 Task: Change the default duration of the event settings to 120 minutes.
Action: Mouse moved to (814, 80)
Screenshot: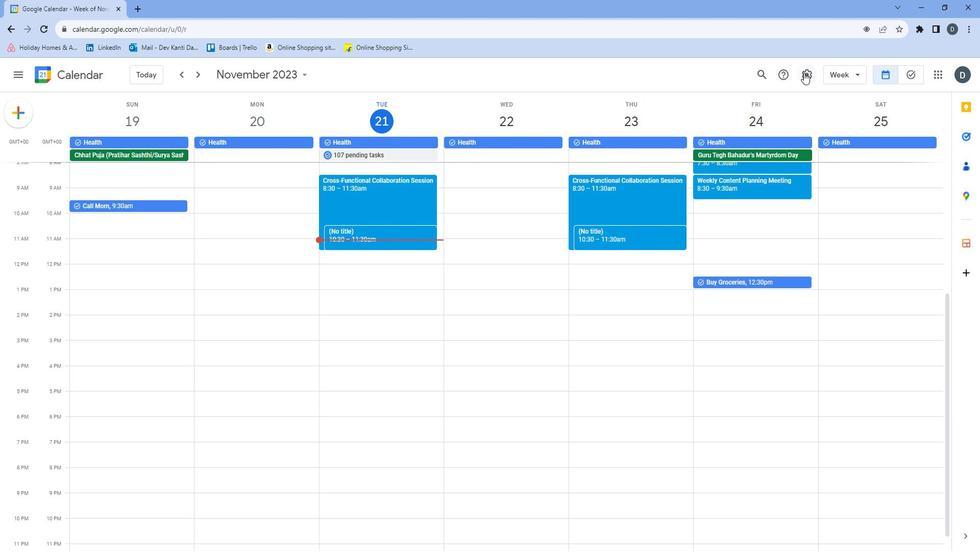 
Action: Mouse pressed left at (814, 80)
Screenshot: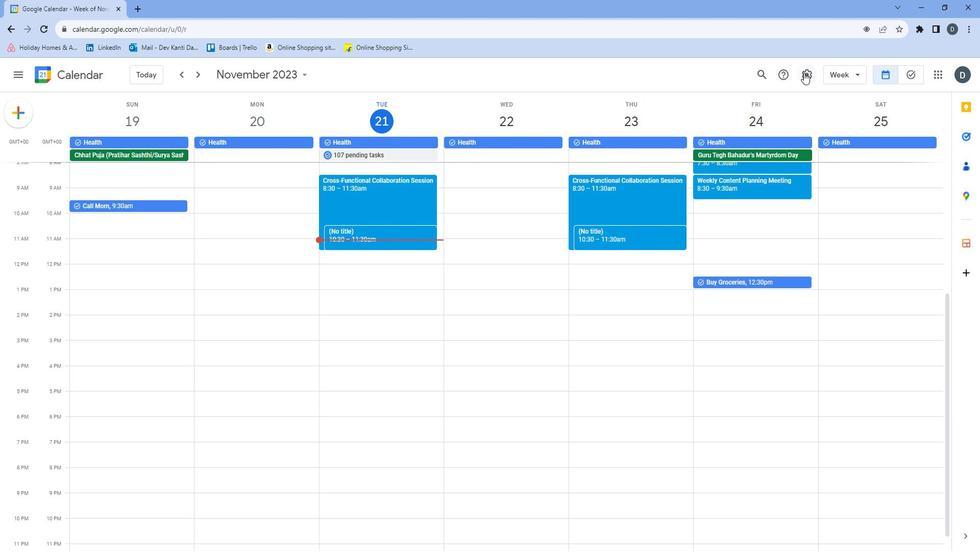 
Action: Mouse moved to (815, 101)
Screenshot: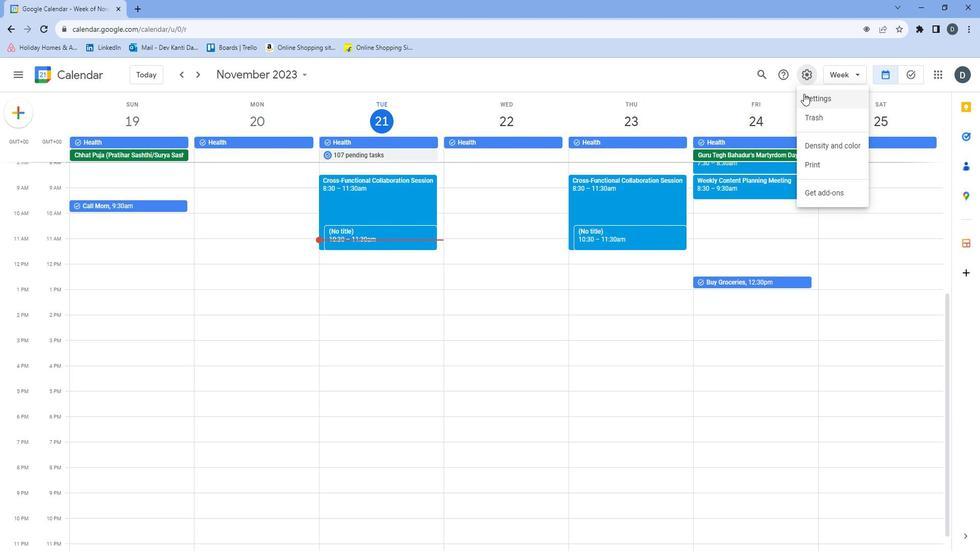 
Action: Mouse pressed left at (815, 101)
Screenshot: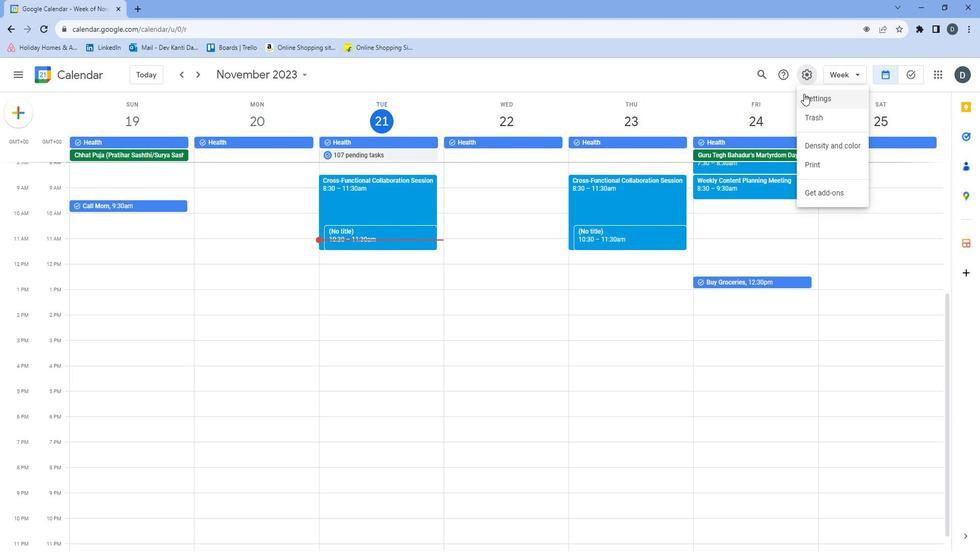
Action: Mouse moved to (489, 230)
Screenshot: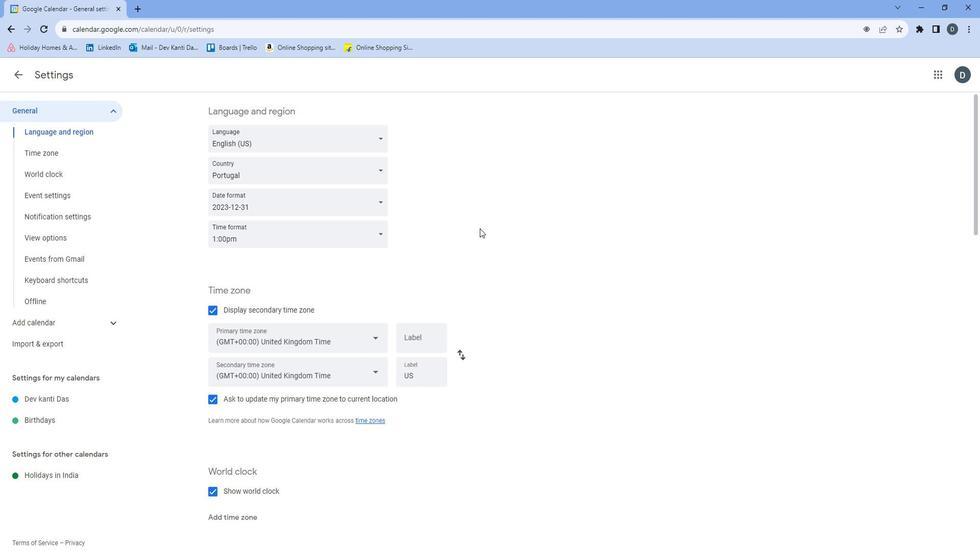 
Action: Mouse scrolled (489, 230) with delta (0, 0)
Screenshot: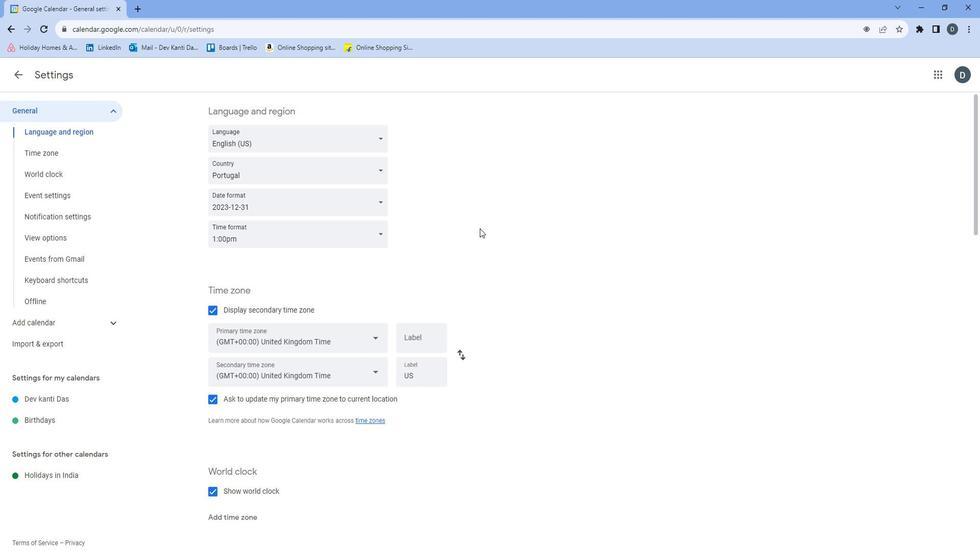 
Action: Mouse moved to (489, 229)
Screenshot: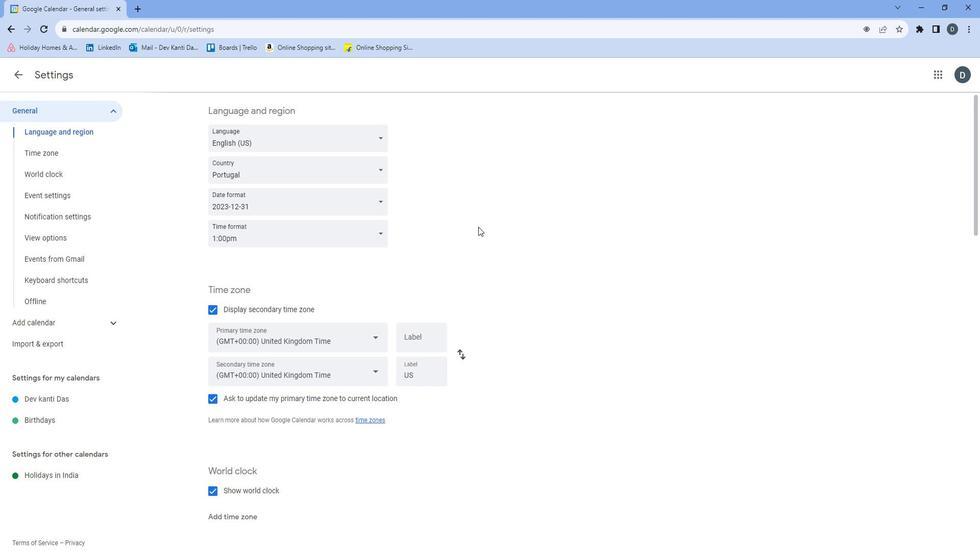 
Action: Mouse scrolled (489, 228) with delta (0, 0)
Screenshot: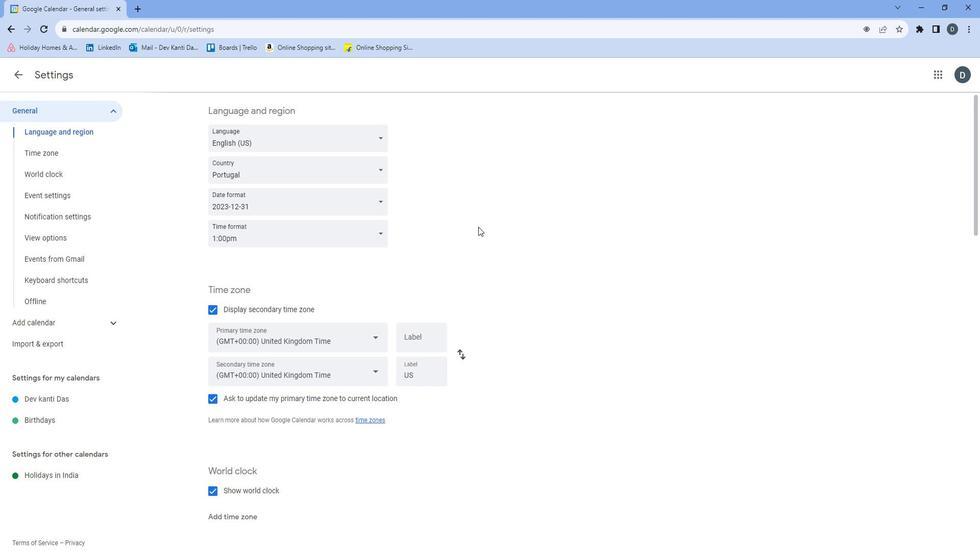 
Action: Mouse scrolled (489, 228) with delta (0, 0)
Screenshot: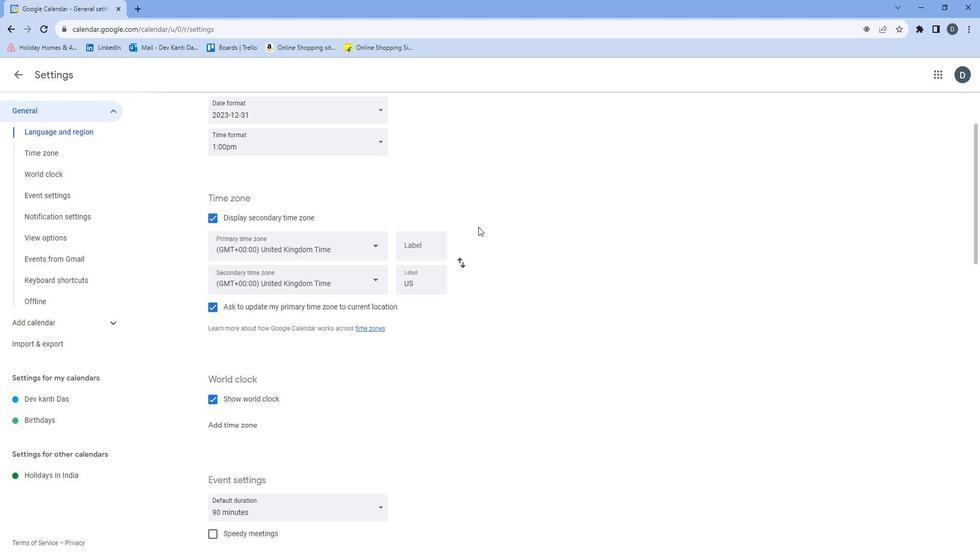 
Action: Mouse moved to (489, 229)
Screenshot: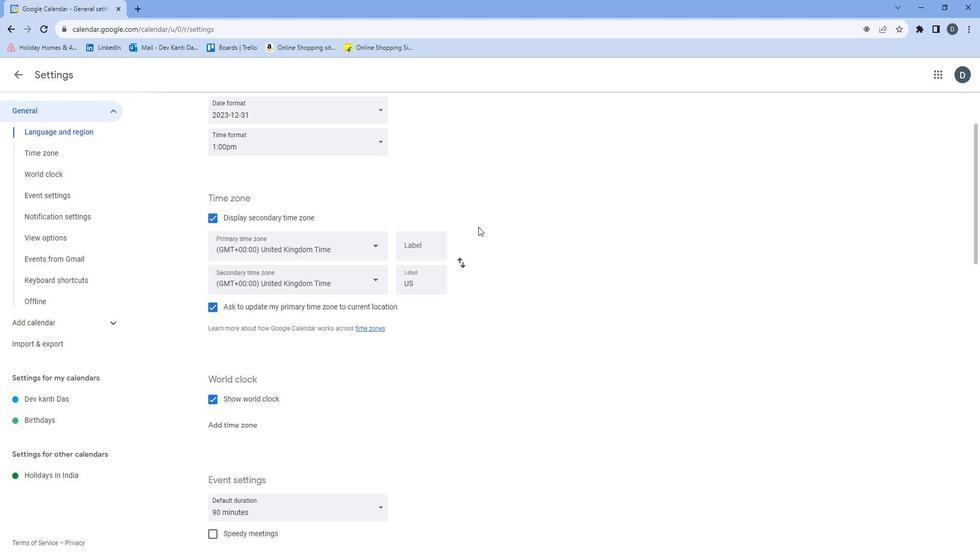 
Action: Mouse scrolled (489, 228) with delta (0, 0)
Screenshot: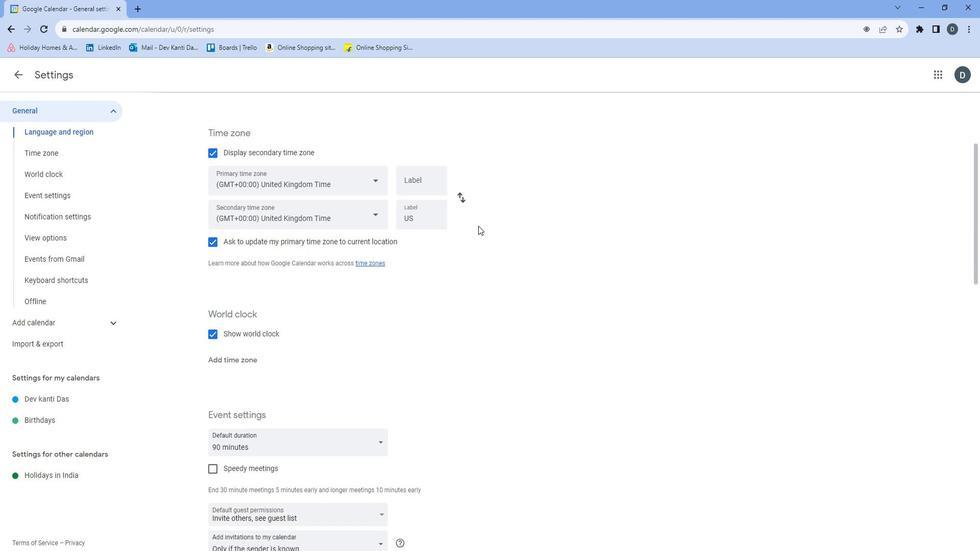 
Action: Mouse moved to (489, 228)
Screenshot: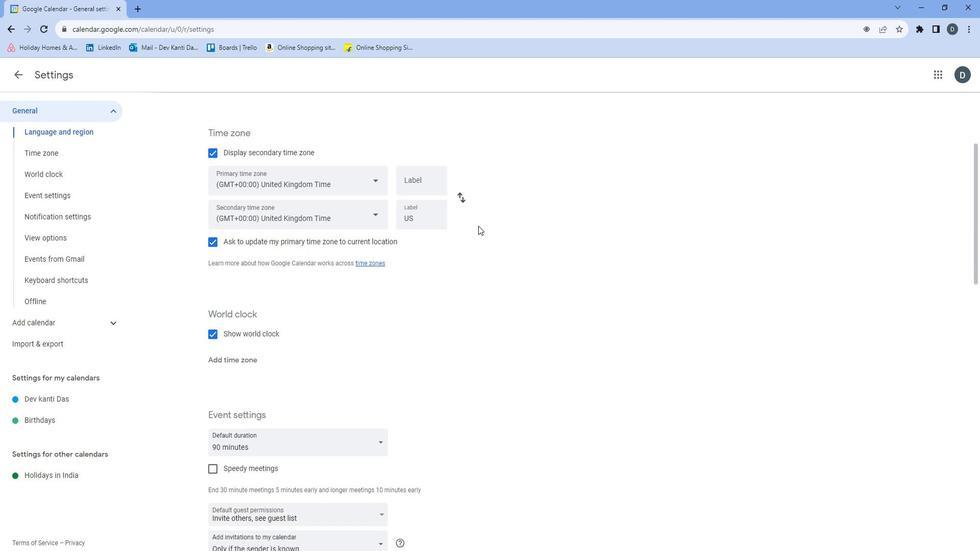 
Action: Mouse scrolled (489, 227) with delta (0, 0)
Screenshot: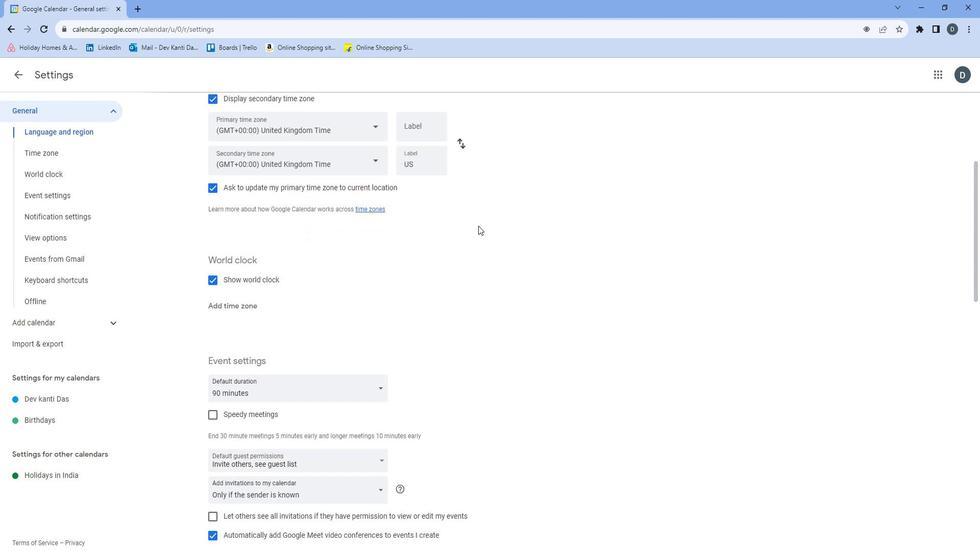 
Action: Mouse moved to (489, 227)
Screenshot: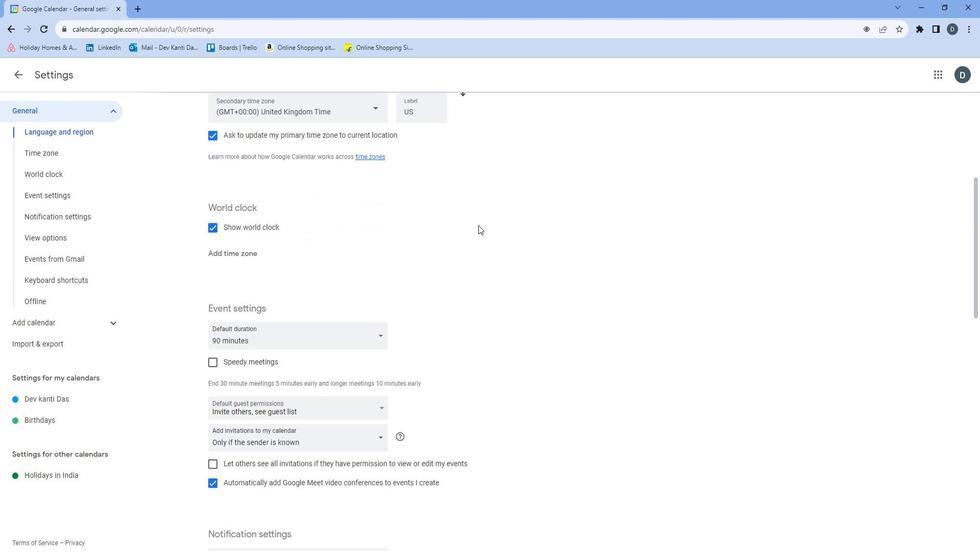
Action: Mouse scrolled (489, 227) with delta (0, 0)
Screenshot: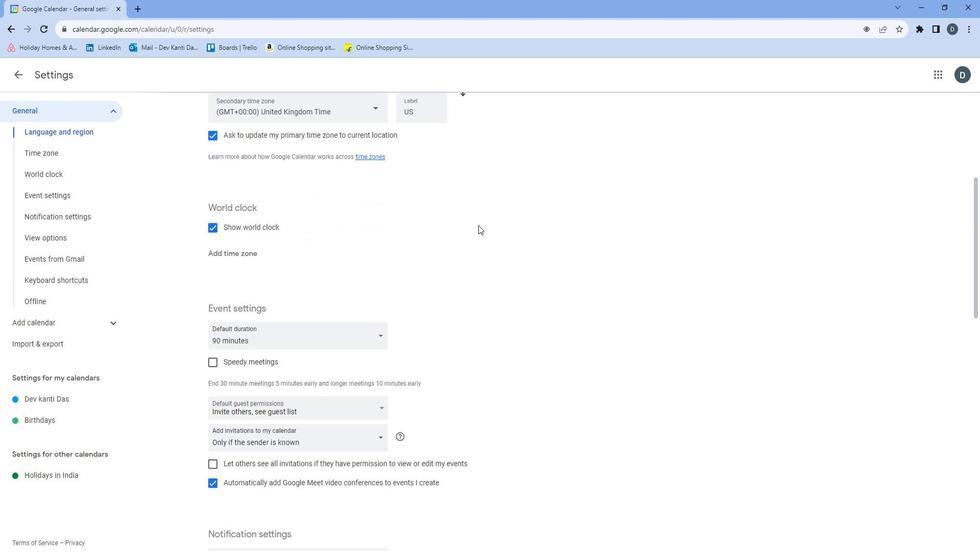 
Action: Mouse moved to (387, 283)
Screenshot: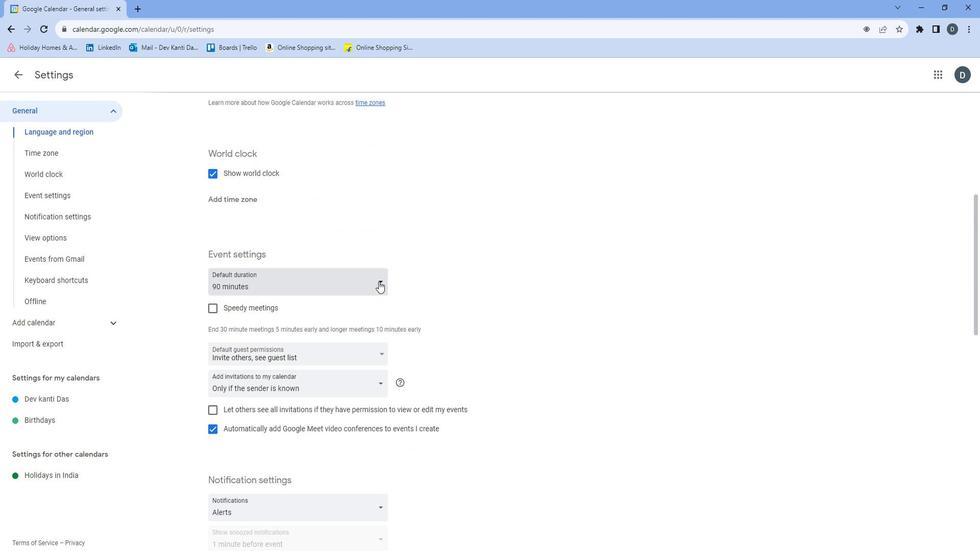 
Action: Mouse pressed left at (387, 283)
Screenshot: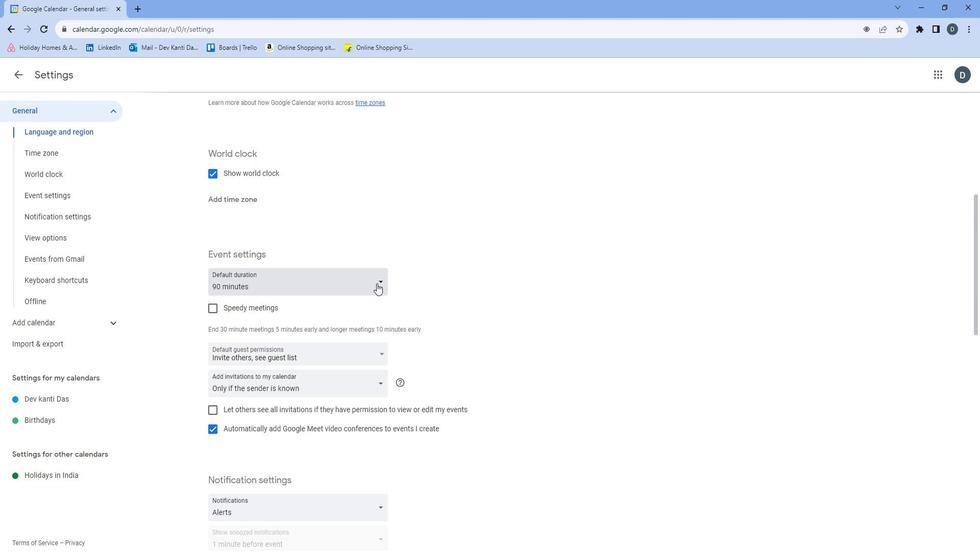 
Action: Mouse moved to (329, 440)
Screenshot: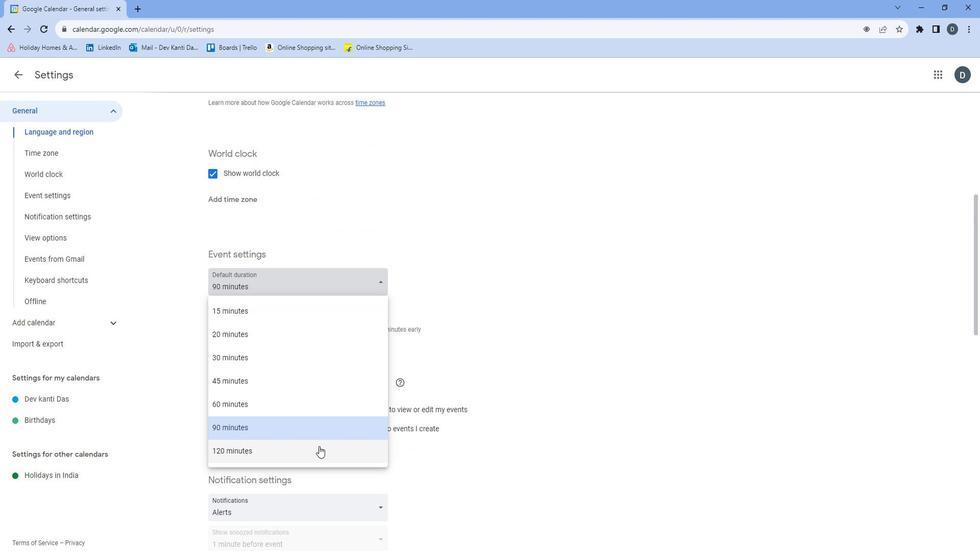 
Action: Mouse pressed left at (329, 440)
Screenshot: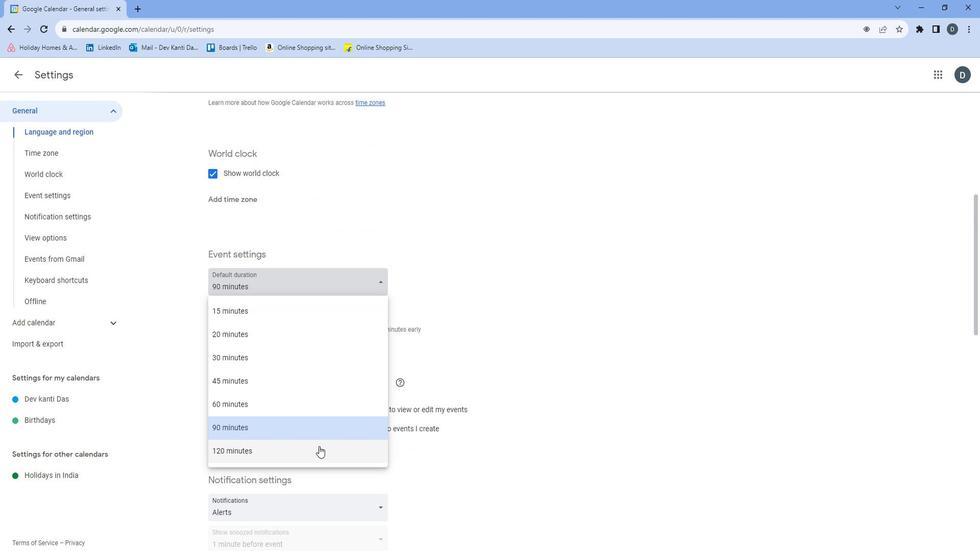 
Action: Mouse moved to (489, 416)
Screenshot: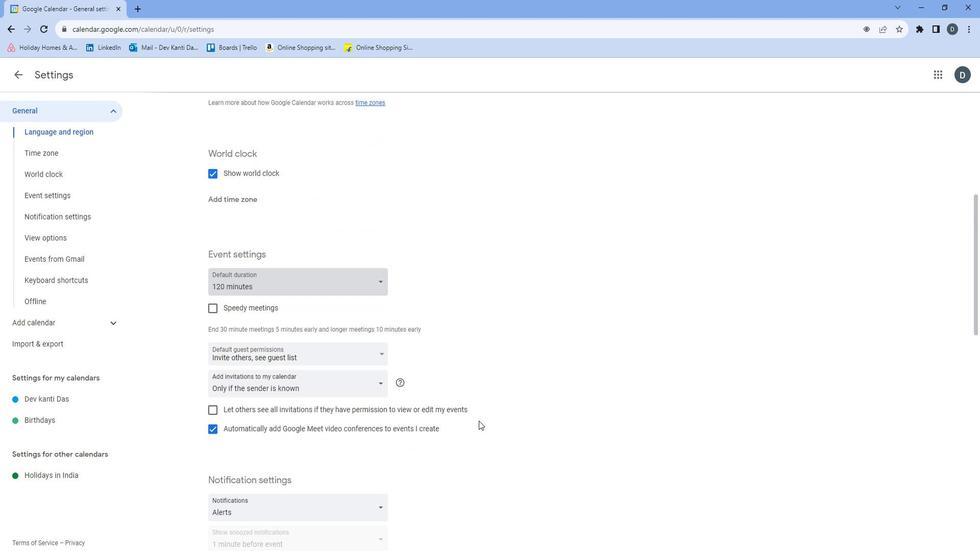 
